 Task: Create an event for the cycling group meetup.
Action: Mouse moved to (273, 243)
Screenshot: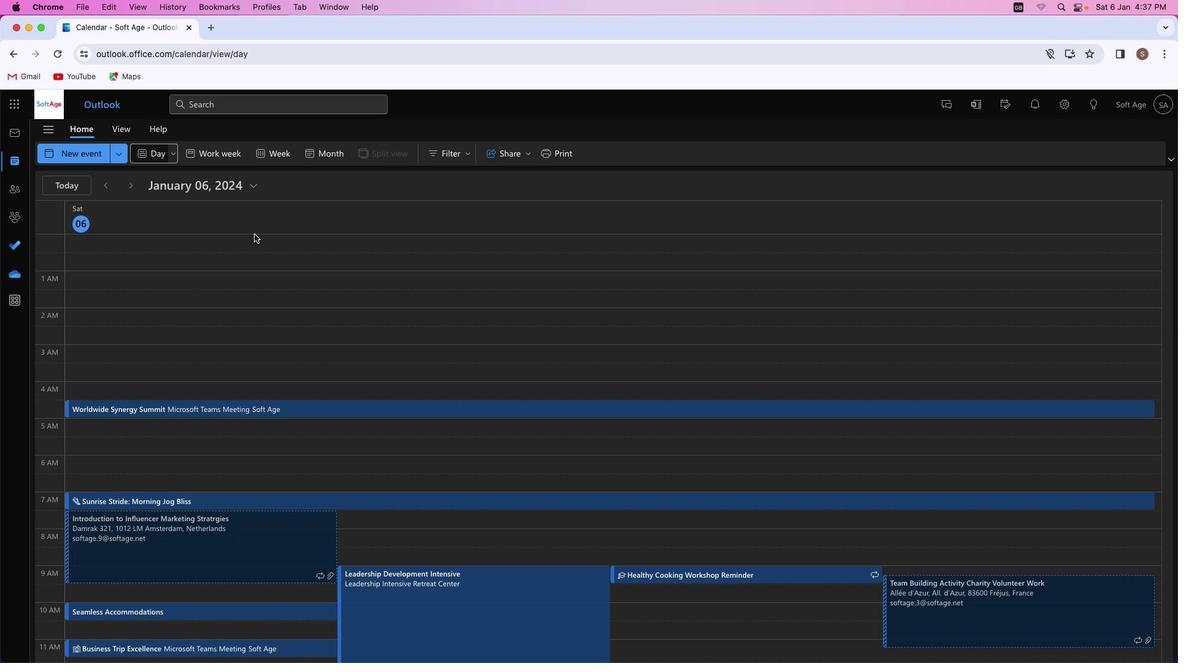 
Action: Mouse pressed left at (273, 243)
Screenshot: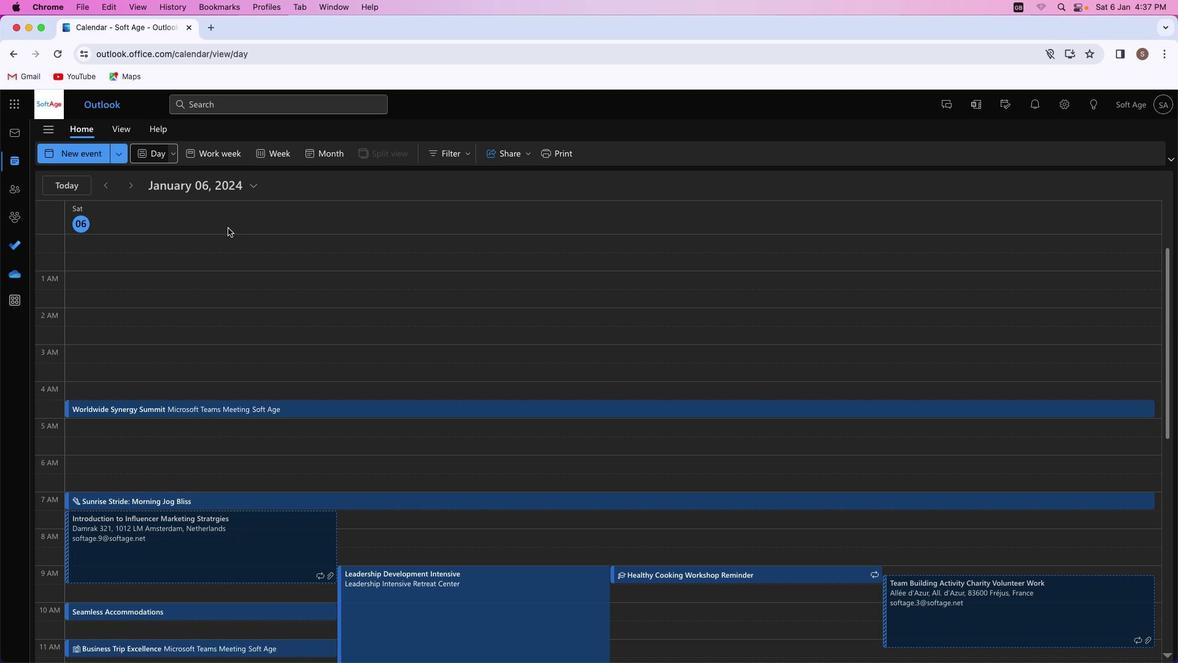 
Action: Mouse moved to (73, 149)
Screenshot: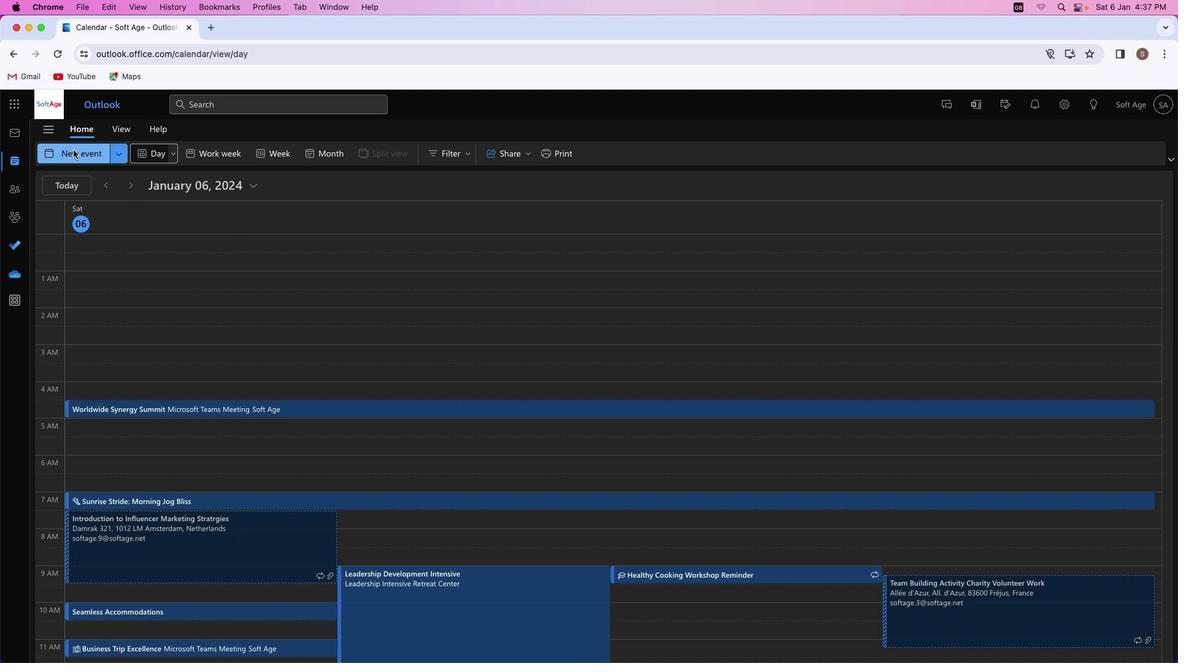 
Action: Mouse pressed left at (73, 149)
Screenshot: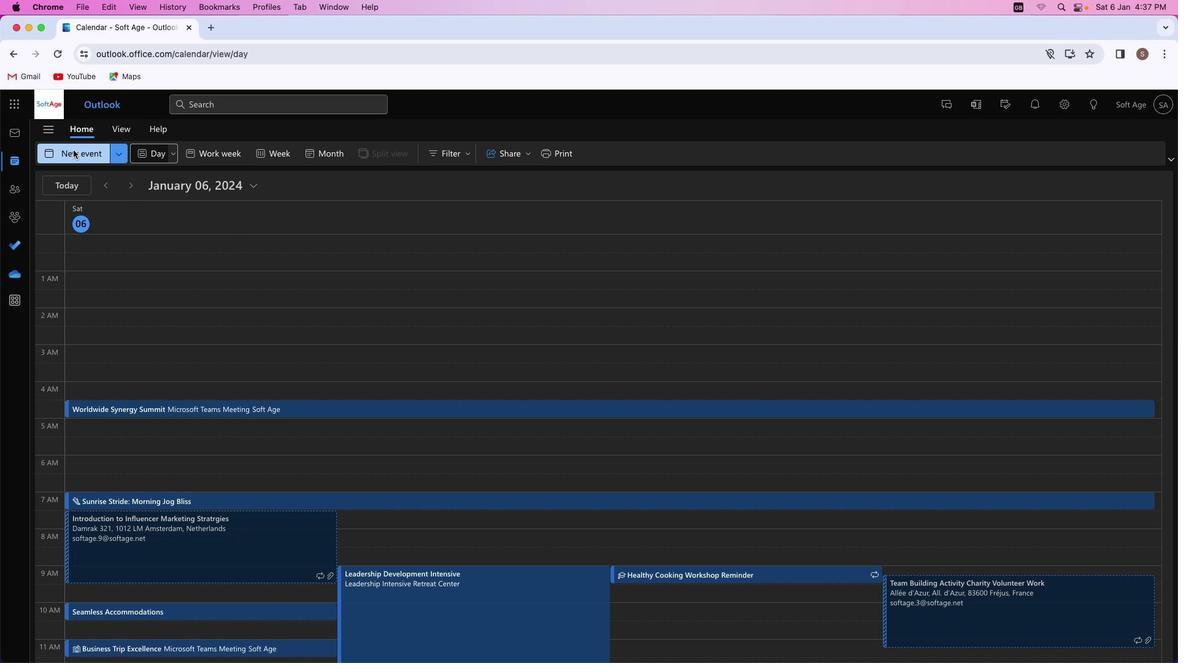 
Action: Mouse moved to (325, 228)
Screenshot: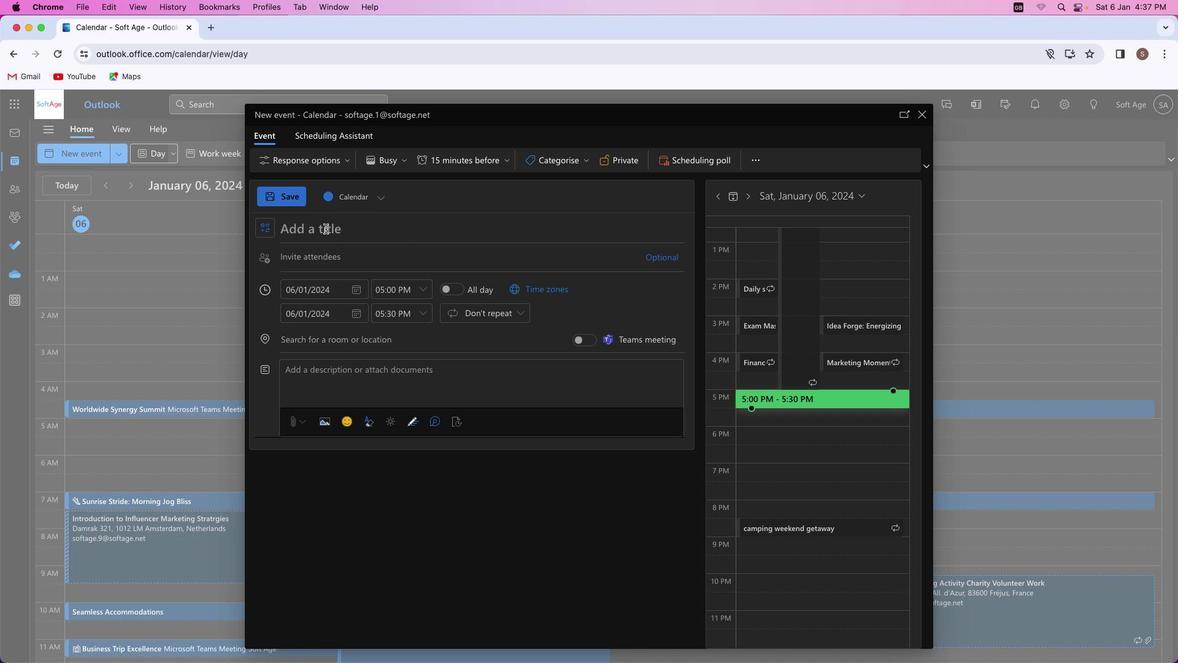 
Action: Mouse pressed left at (325, 228)
Screenshot: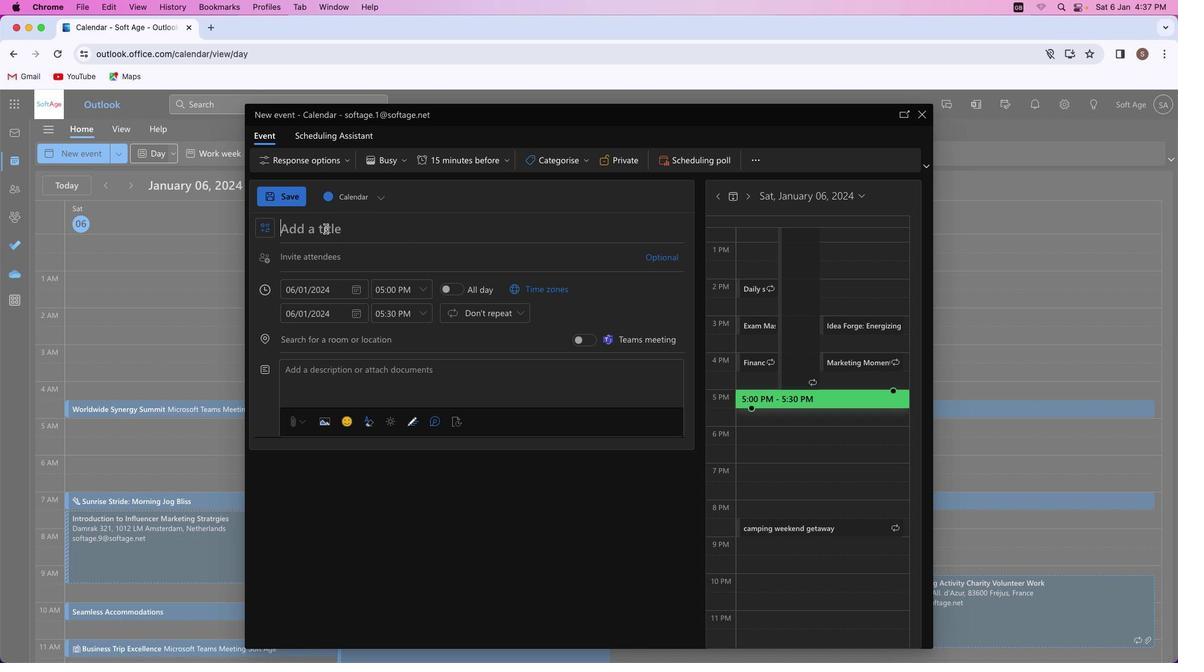 
Action: Key pressed Key.shift_r'P''e''d''a''l'Key.spaceKey.shift_r'P''a''l''o''o''z''a'Key.shift_r':'Key.spaceKey.shift'C''y''c''l''i''n''g'Key.spaceKey.shift'G''r''o''u''p'
Screenshot: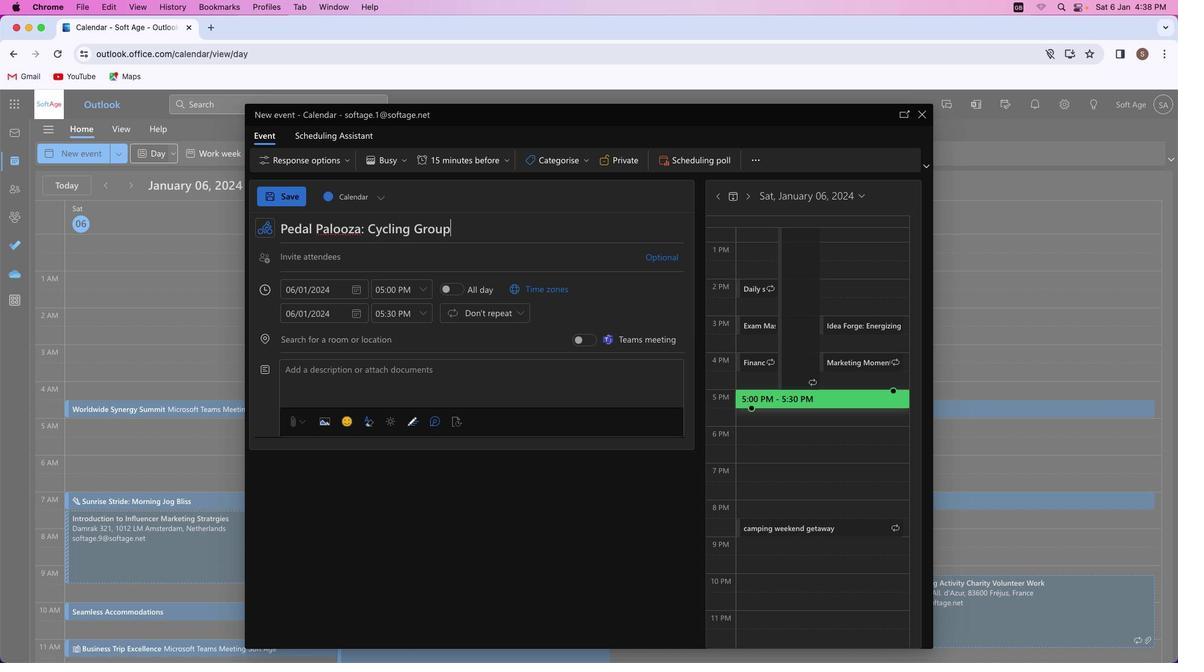 
Action: Mouse moved to (360, 370)
Screenshot: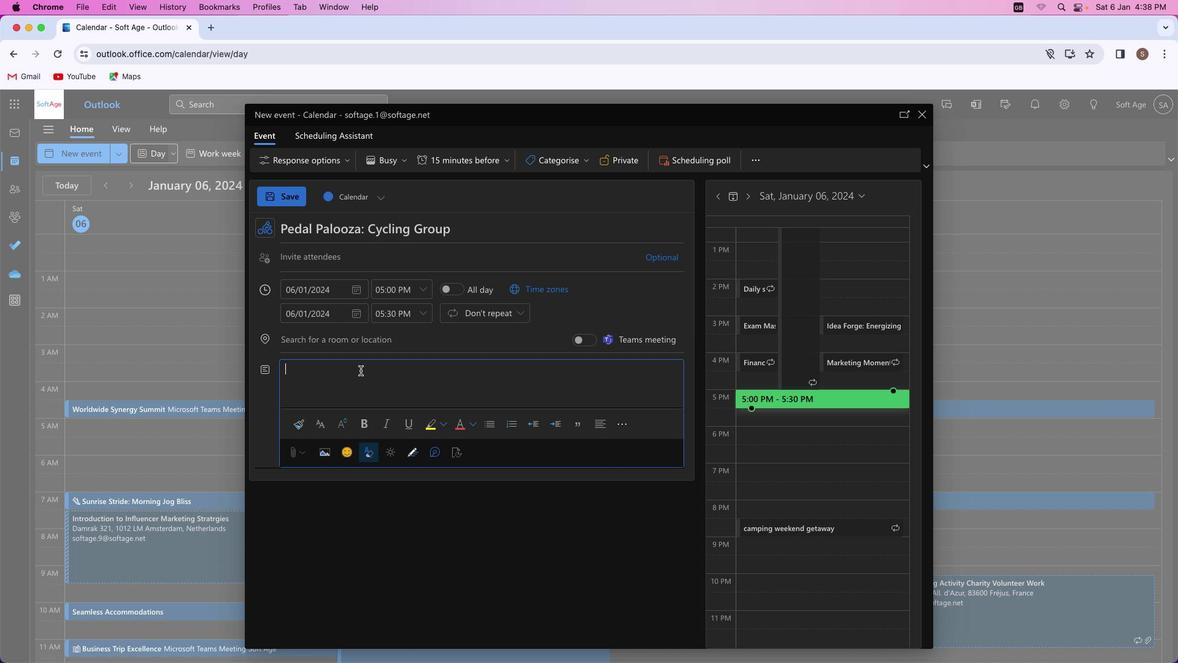 
Action: Mouse pressed left at (360, 370)
Screenshot: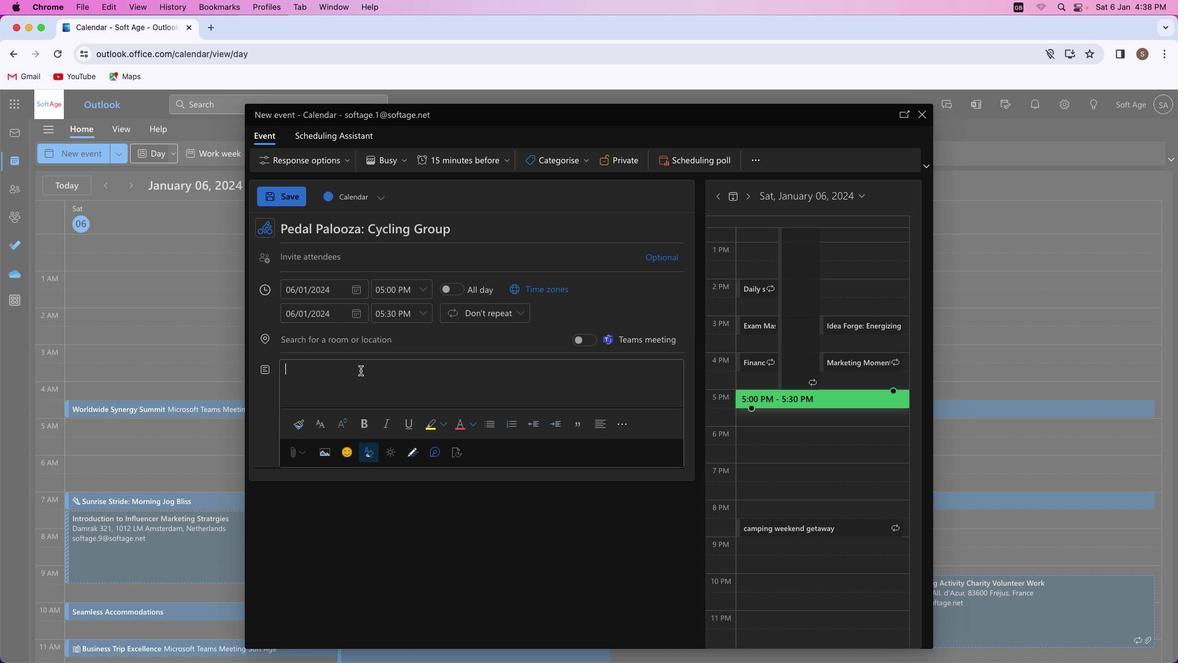 
Action: Mouse moved to (361, 370)
Screenshot: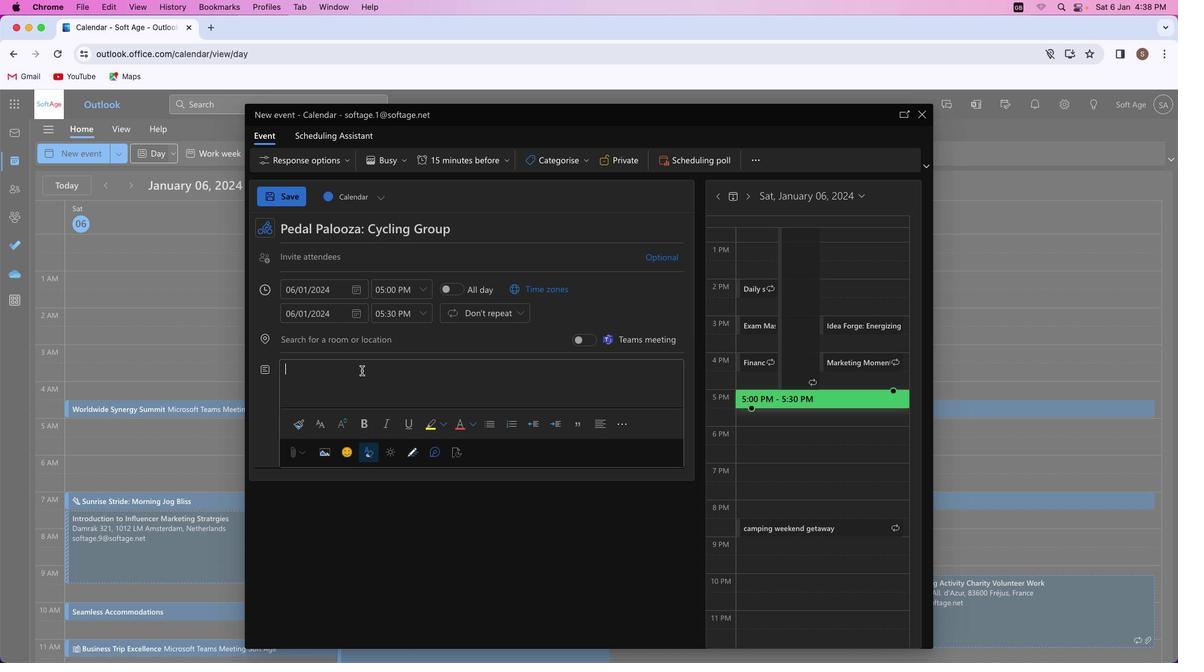
Action: Key pressed Key.shift_r'J''o''i''n'Key.space'f''e''l''l''o''w'Key.space'c''y''c''l''i''s''t''s'Key.space'f''o''r'Key.space'a''n'Key.backspaceKey.space'f''u''n'Key.space'a''n''d'Key.space'i''n''v''i''g''o''r''a''t''i''n''g'Key.space'r''i''d''e'Key.shift'!'Key.spaceKey.shift_r'O''u''r'Key.space'm''e''e''t''u''p'Key.space'i''s'Key.space't''h''e'Key.space'p''e''r''f''e''c''t'Key.space'o''p''p''o''r''t''u''n''i''t''y'Key.space't''o'Key.space'e''x''p''l''o''r''e'Key.space's''c''i'Key.backspace'e''n''i''c'Key.space'r''o''u''t''e''s'','Key.space'c''o''n''n''e''c''t'Key.space'w''i''t''h'Key.space'l''i''k''e''-''m''i''n''d''e''d'Key.space'e''n''t''h''u''s''i''a''s''t''s'','Key.space'a''n''d'Key.space'e''n''j''o''y'Key.space'a'Key.space'm''e''m''o''r''a''b''l''e'Key.space'c''y''c''l''i''n''g'Key.space'e''x''p''e''r''i''e''n''c''e''.'
Screenshot: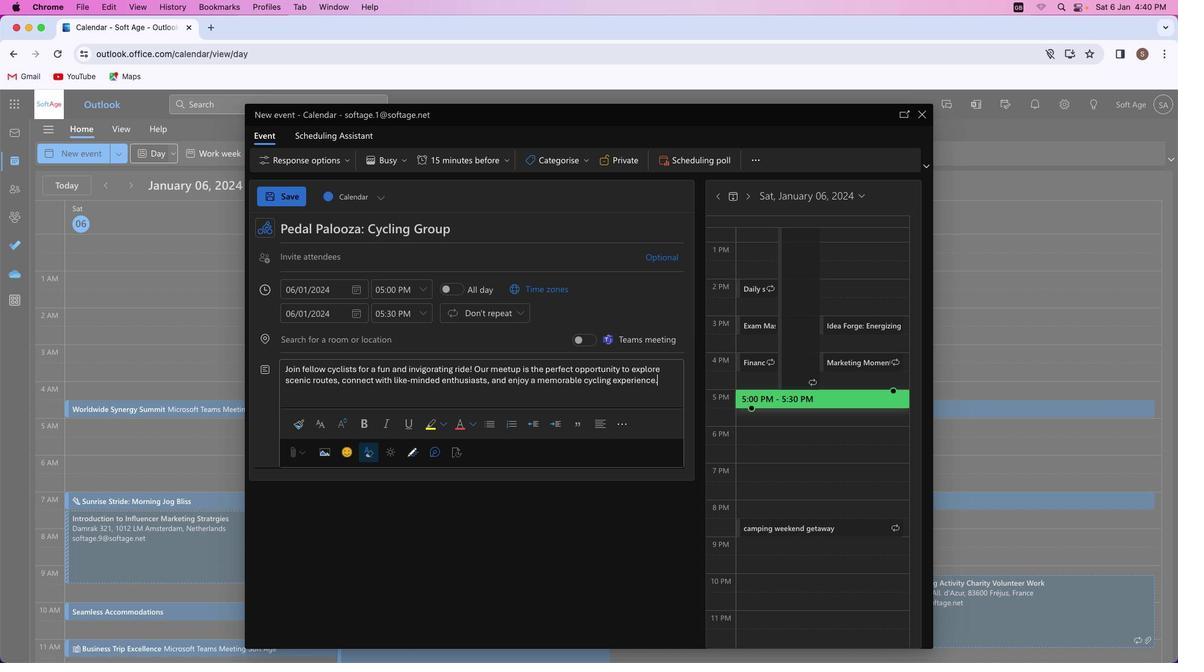 
Action: Mouse moved to (304, 259)
Screenshot: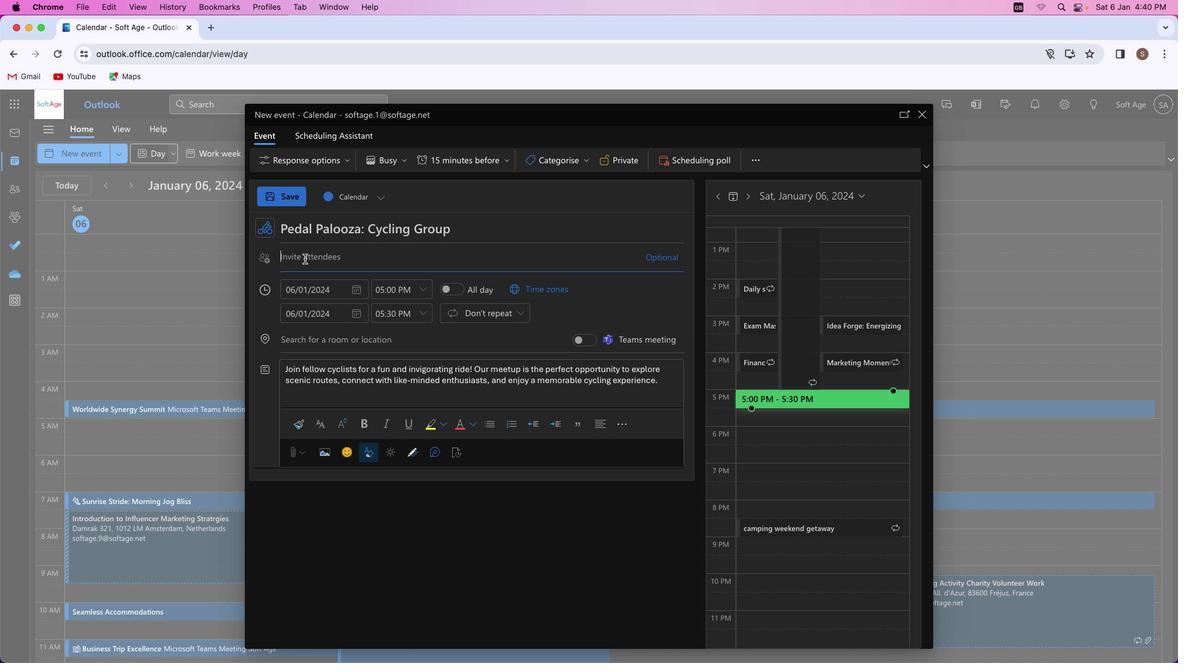 
Action: Mouse pressed left at (304, 259)
Screenshot: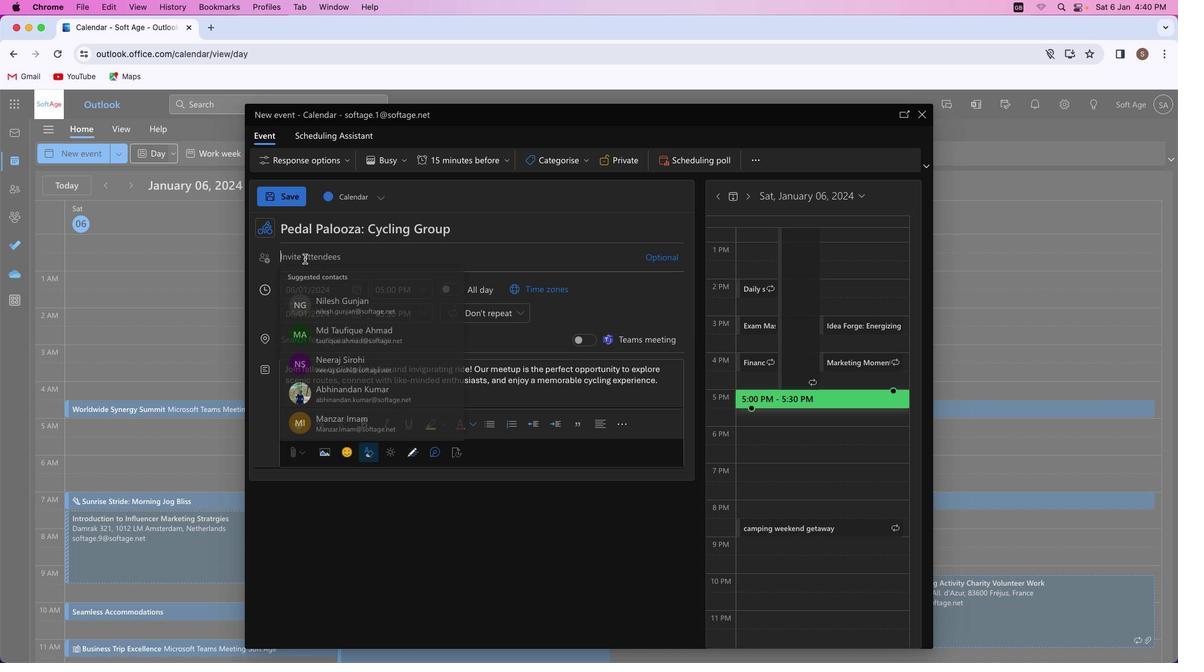 
Action: Key pressed Key.shift'S''h''i''v''a''m''y''a''d''a''v''s''m''4''1'Key.shift'@''o''u''t''l''o''o''k''.''c''o''m'
Screenshot: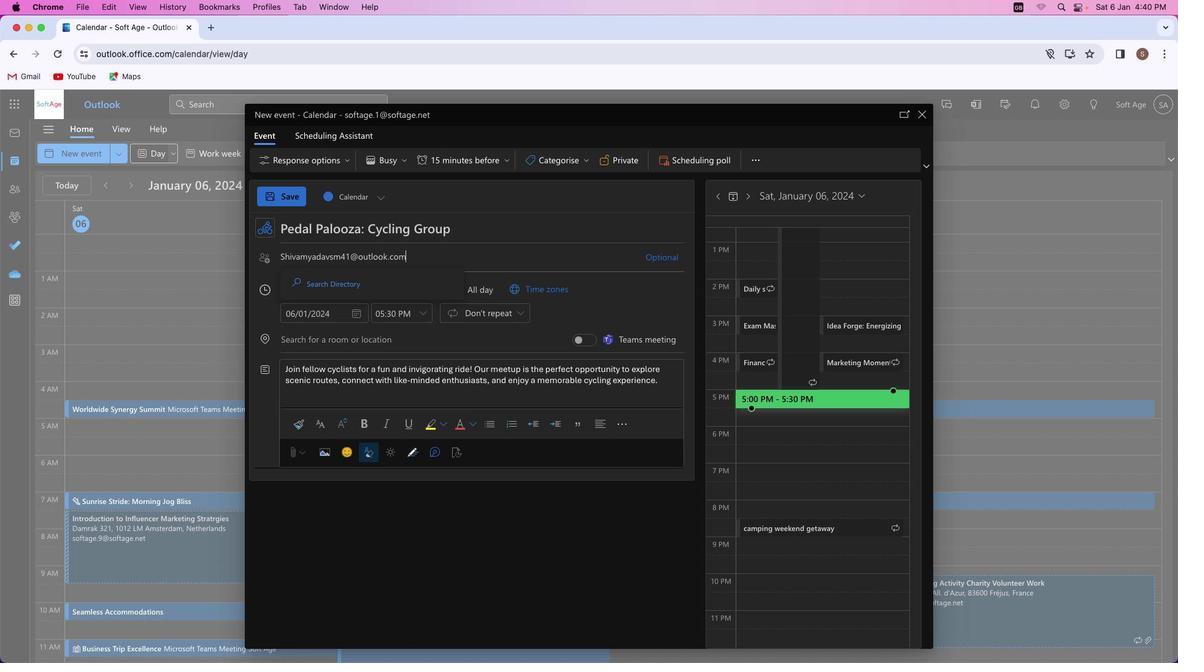 
Action: Mouse moved to (377, 281)
Screenshot: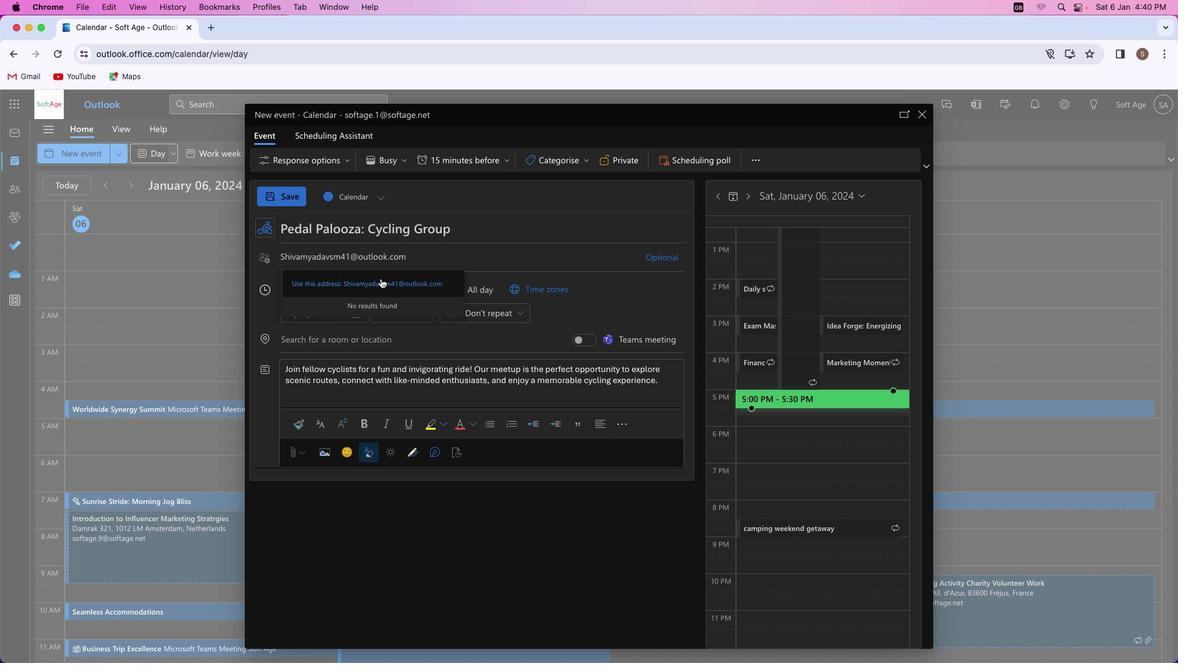 
Action: Mouse pressed left at (377, 281)
Screenshot: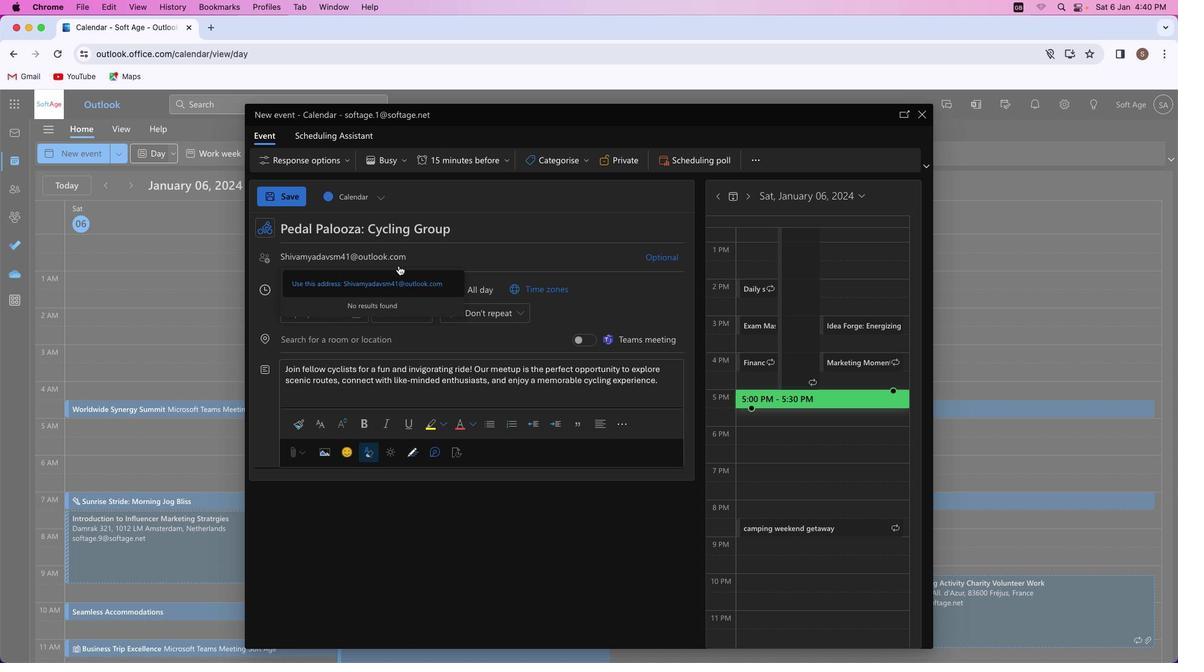 
Action: Mouse moved to (435, 276)
Screenshot: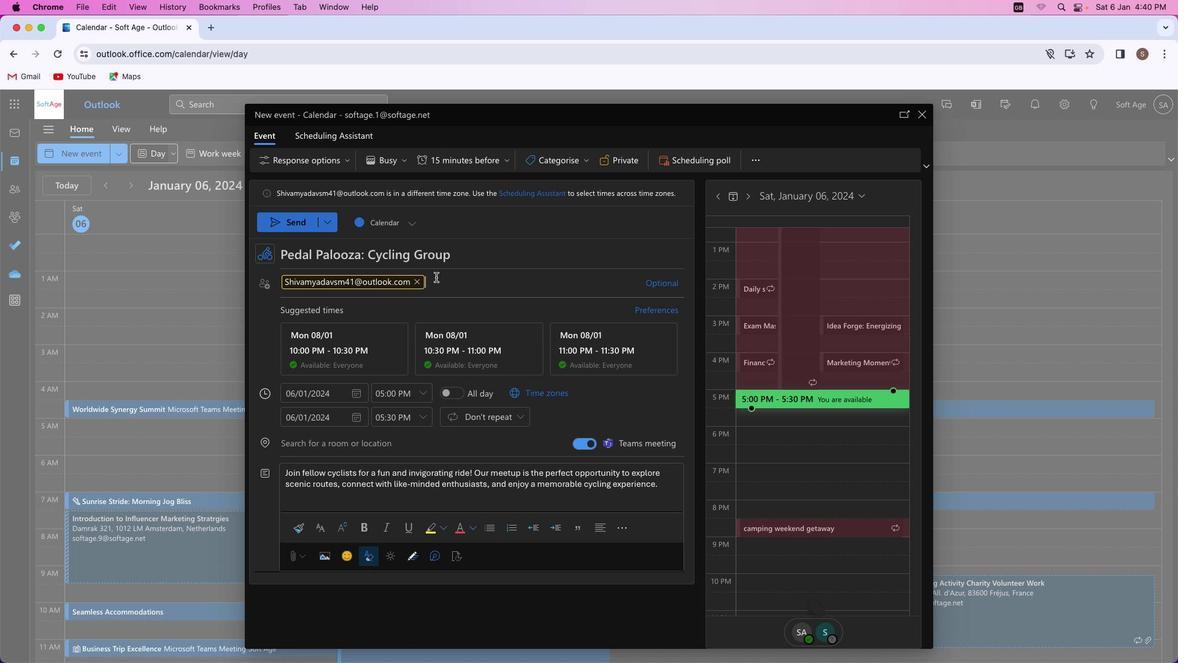 
Action: Key pressed Key.shift_rKey.shift'A''k''a''s''h''r''a''j''p''u''t'Key.shift'@''o''u''t''l''o''o''k''.''c''o''m'
Screenshot: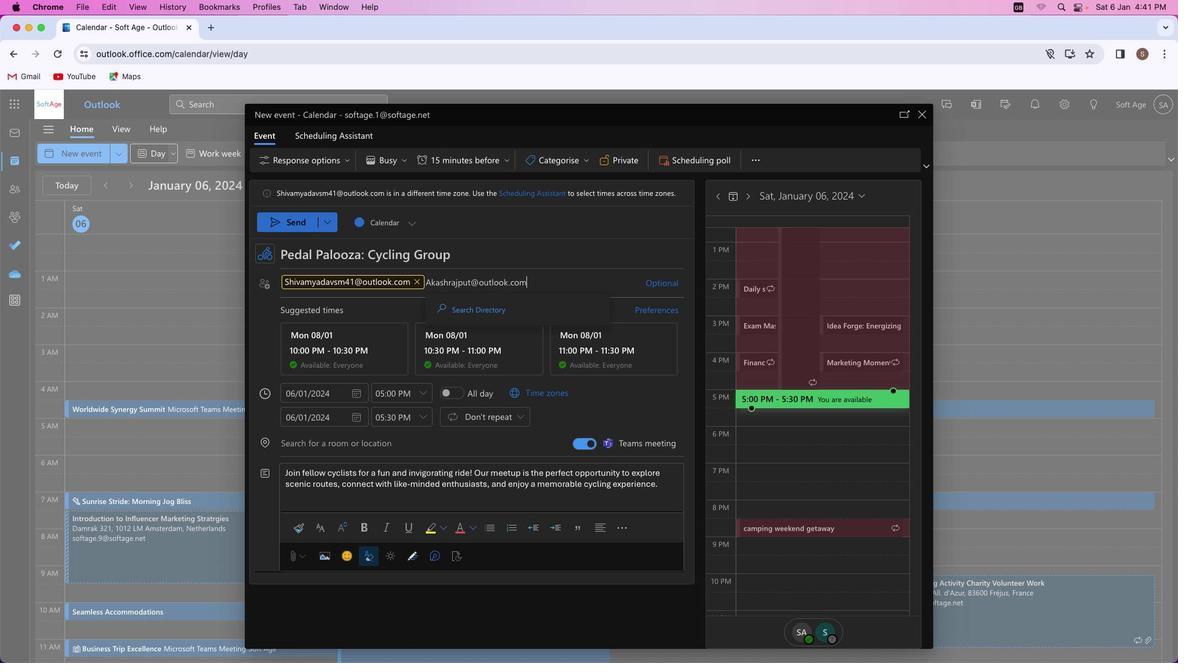 
Action: Mouse moved to (535, 304)
Screenshot: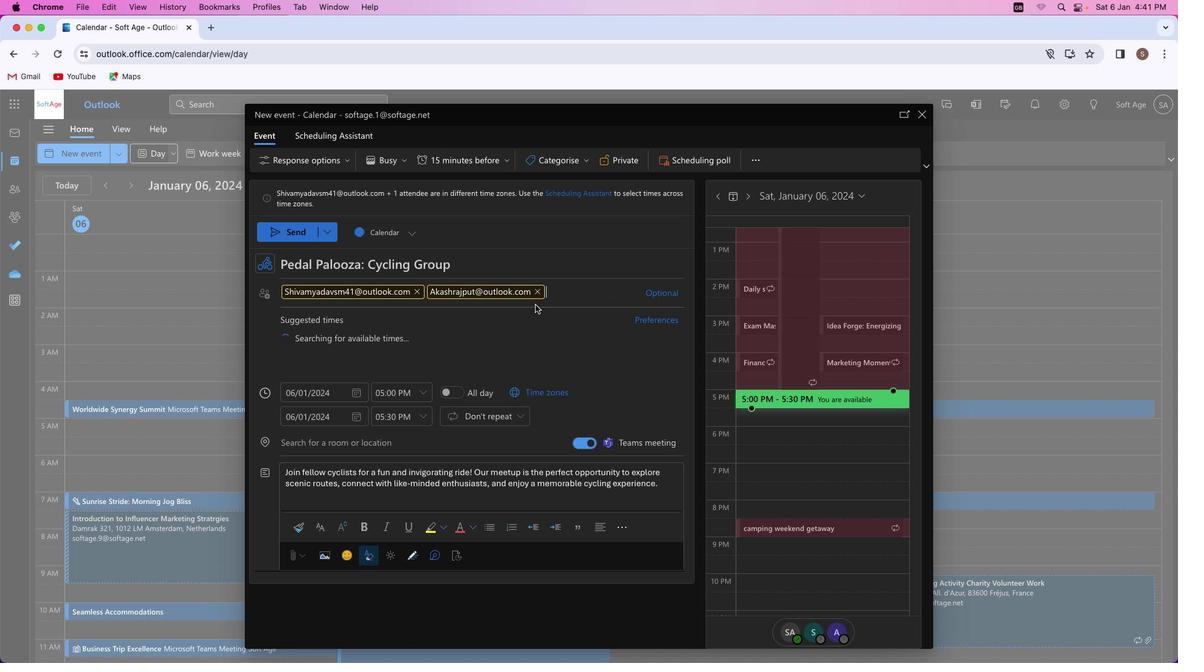 
Action: Mouse pressed left at (535, 304)
Screenshot: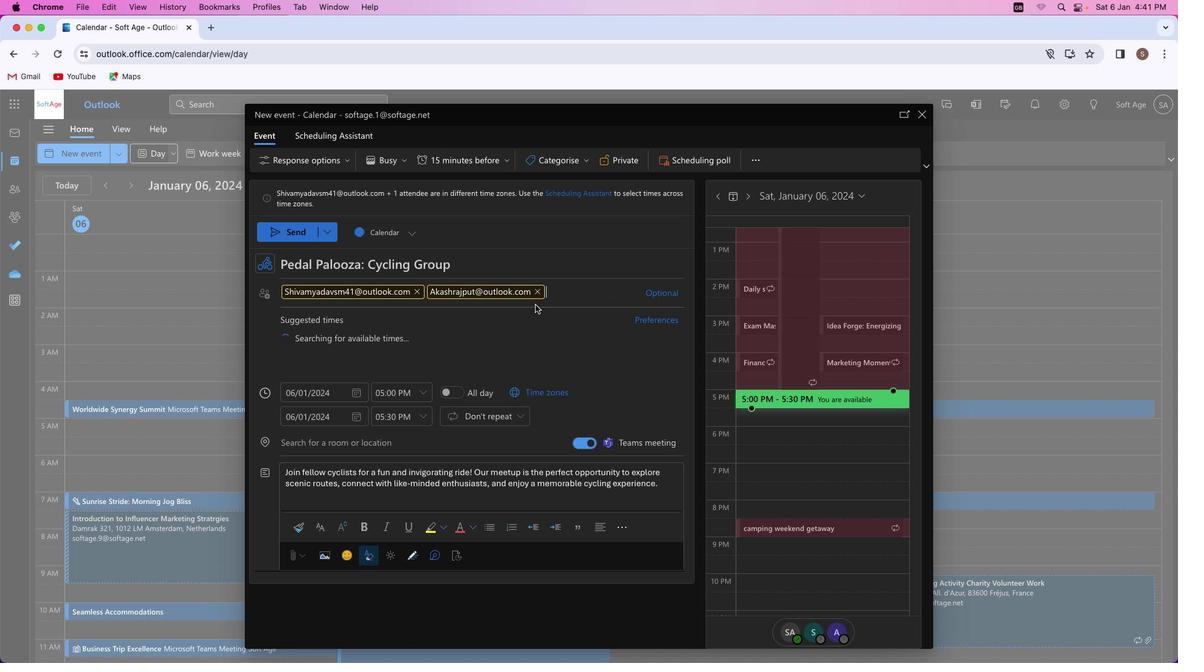 
Action: Mouse moved to (364, 450)
Screenshot: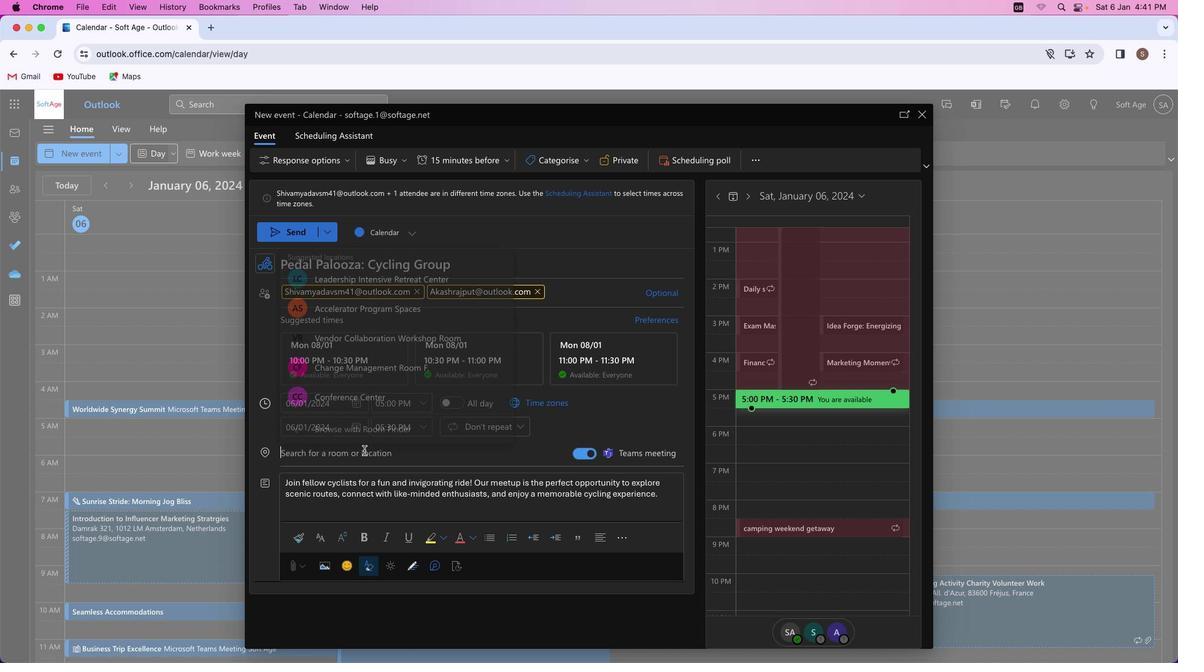 
Action: Mouse pressed left at (364, 450)
Screenshot: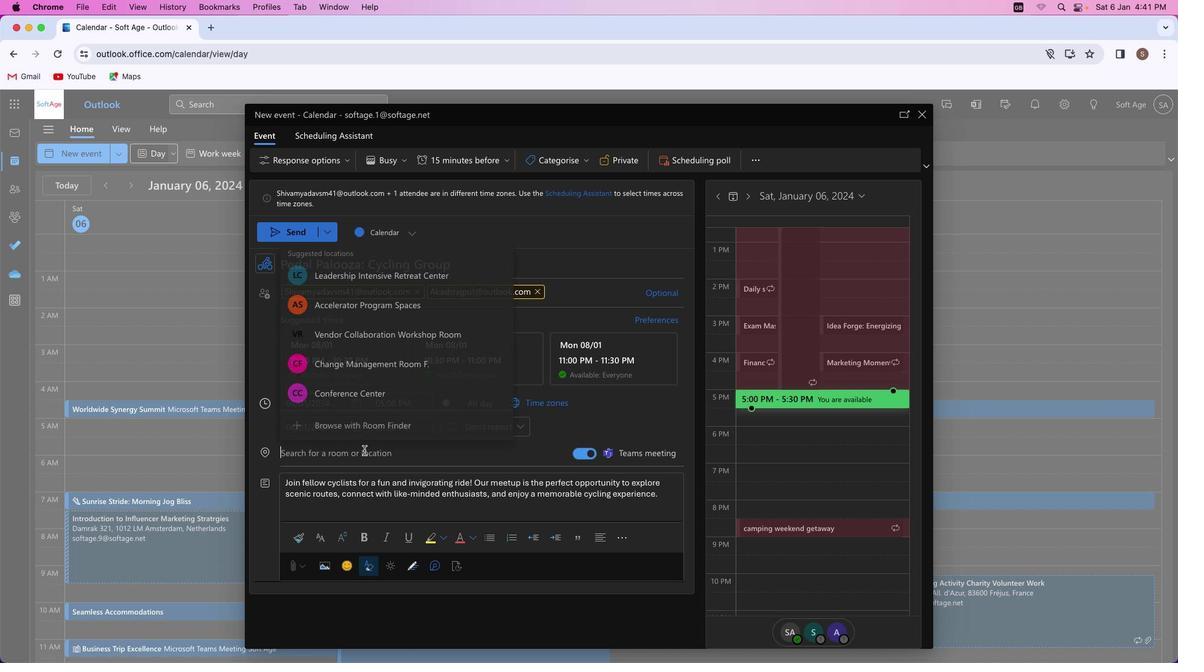 
Action: Mouse moved to (335, 452)
Screenshot: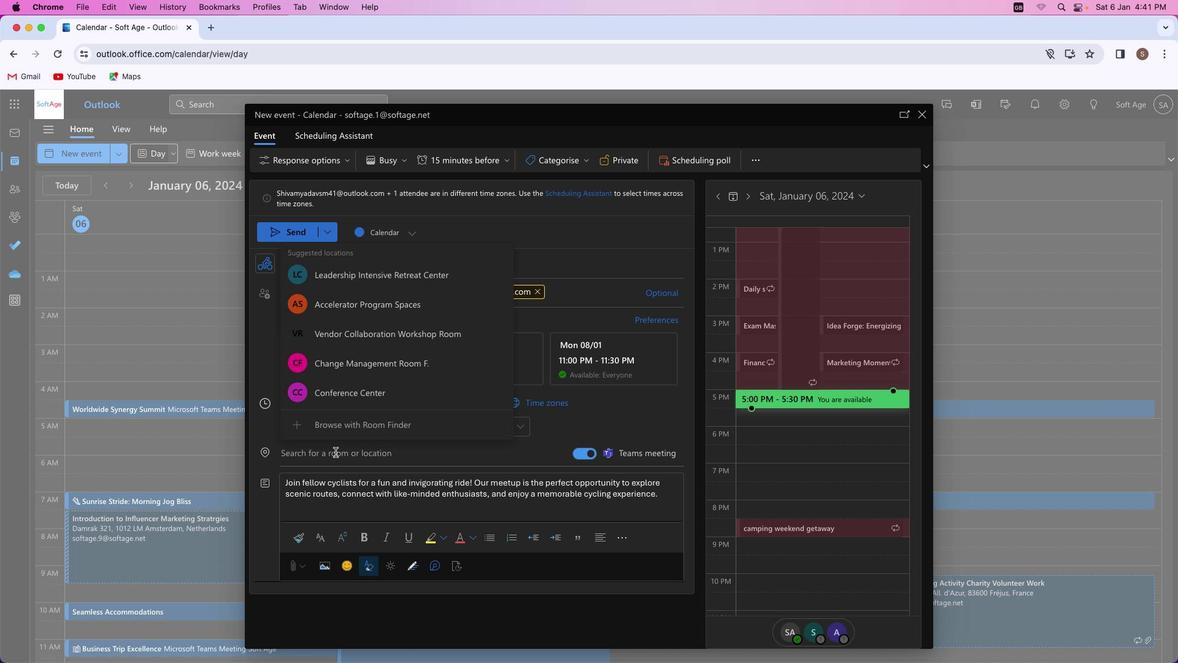 
Action: Key pressed Key.shift'G''r''o''u'
Screenshot: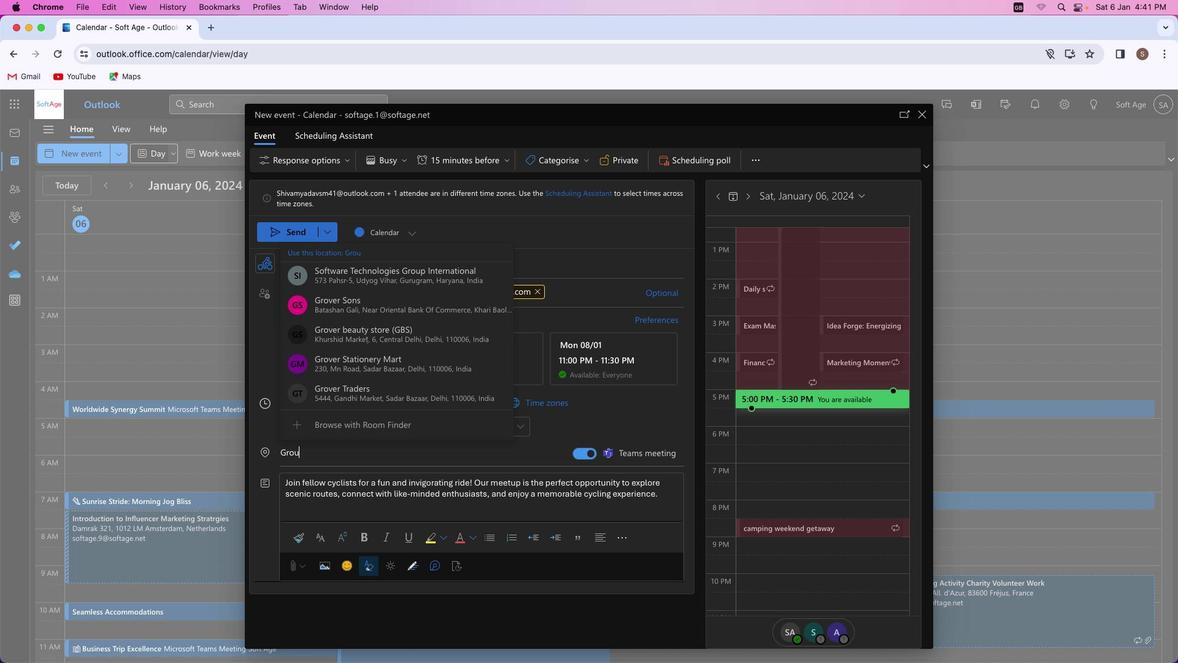 
Action: Mouse moved to (359, 308)
Screenshot: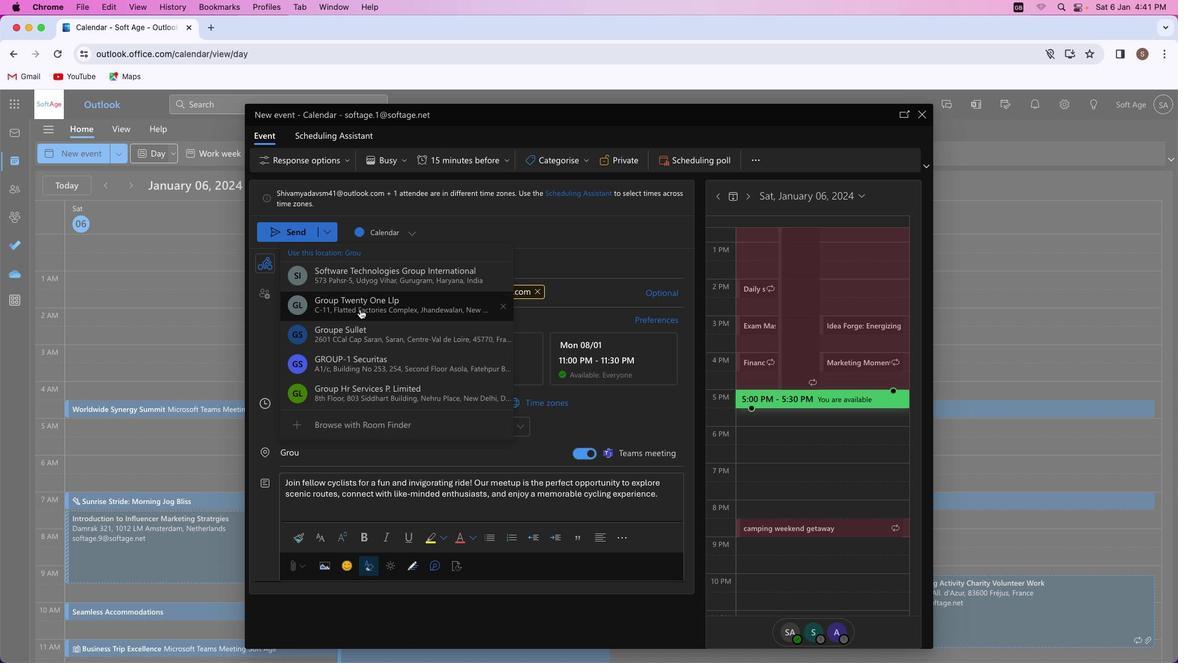 
Action: Mouse pressed left at (359, 308)
Screenshot: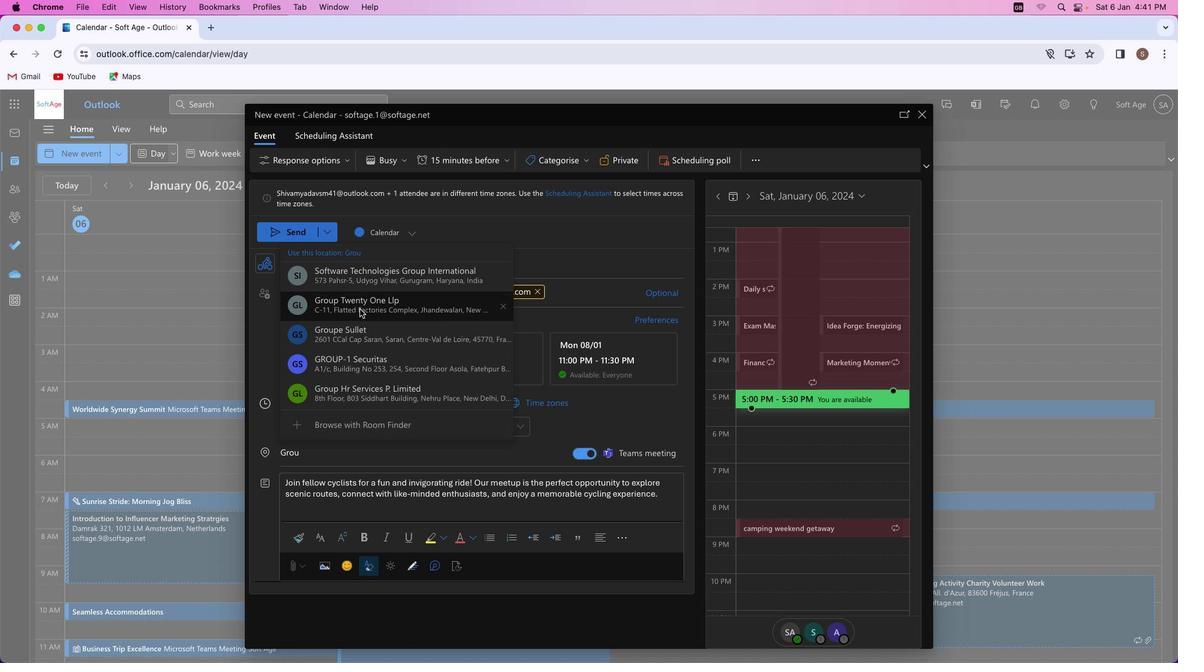 
Action: Mouse moved to (296, 231)
Screenshot: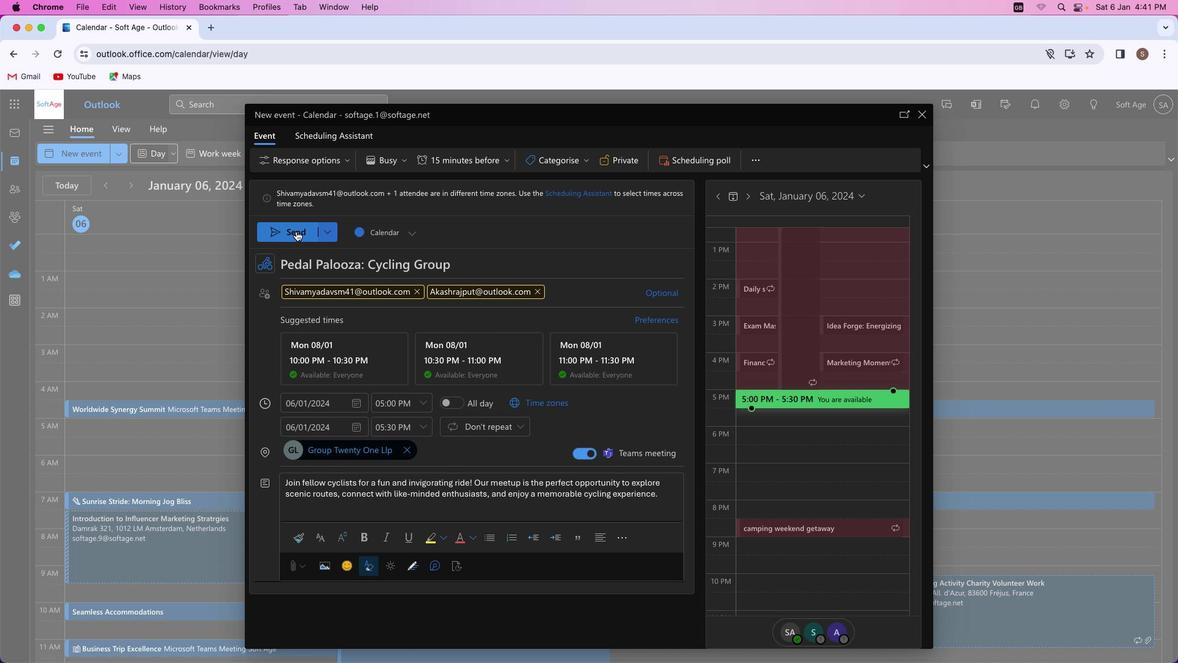 
Action: Mouse pressed left at (296, 231)
Screenshot: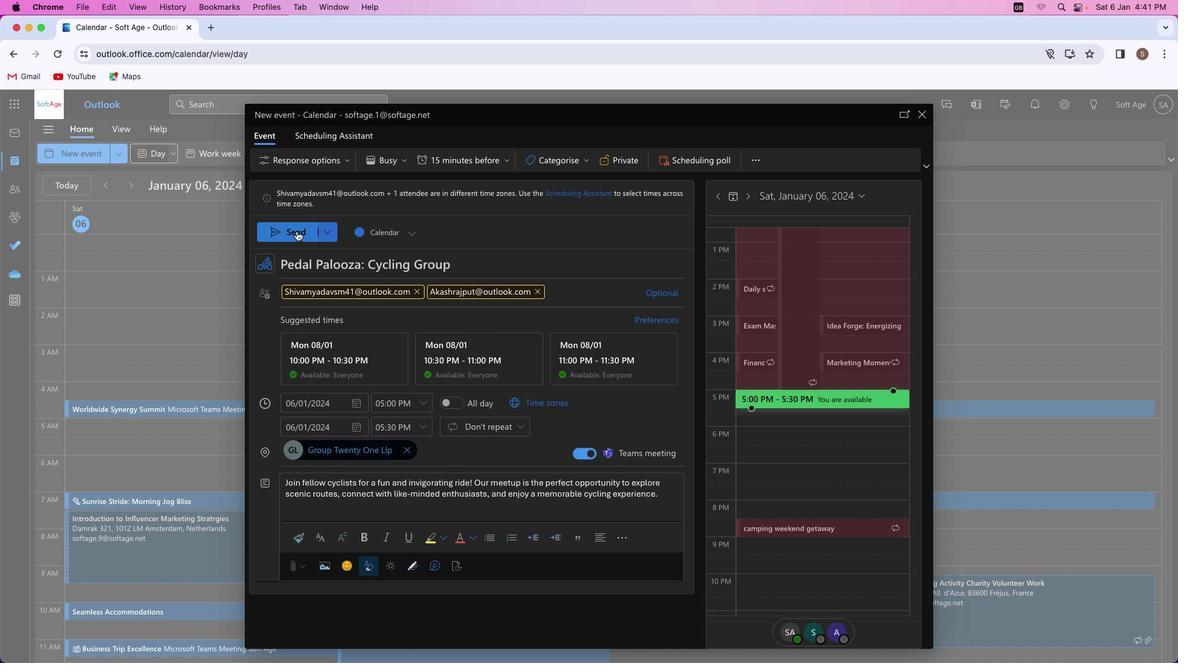 
Action: Mouse moved to (561, 334)
Screenshot: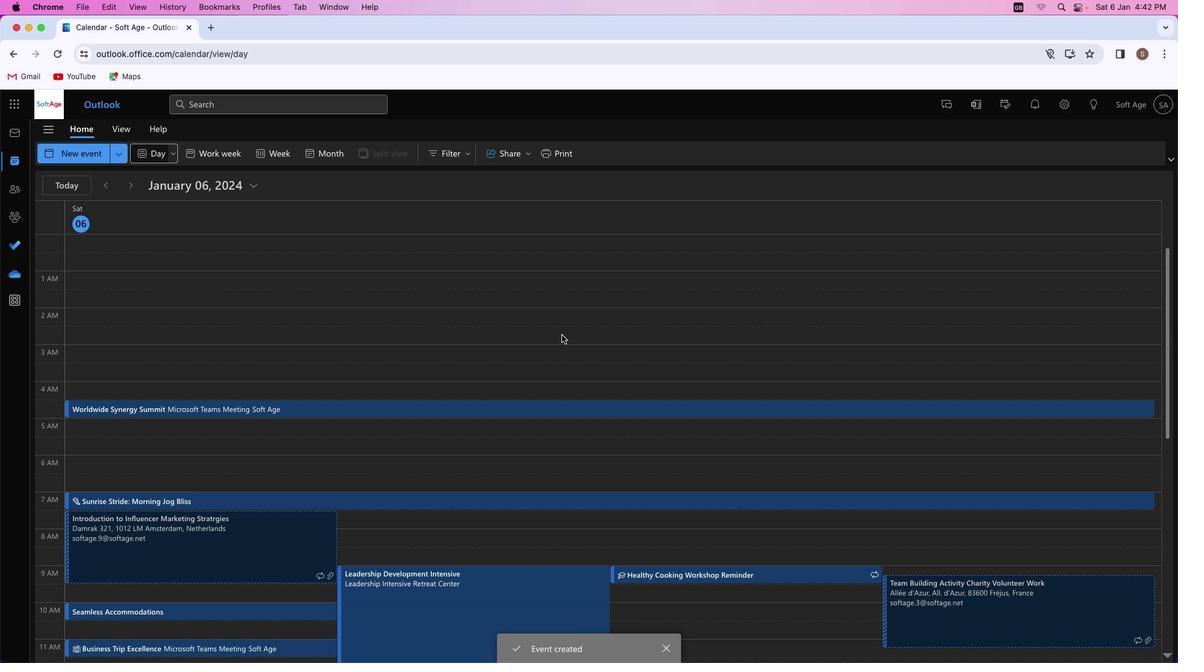 
